 Task: Create a due date automation trigger when advanced on, on the wednesday of the week before a card is due add dates starting in more than 1 working days at 11:00 AM.
Action: Mouse moved to (945, 61)
Screenshot: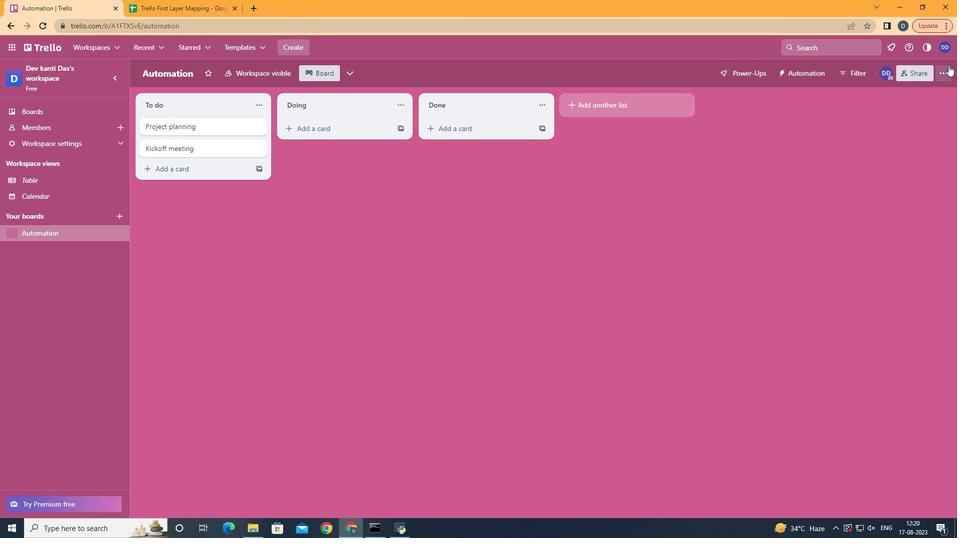 
Action: Mouse pressed left at (945, 61)
Screenshot: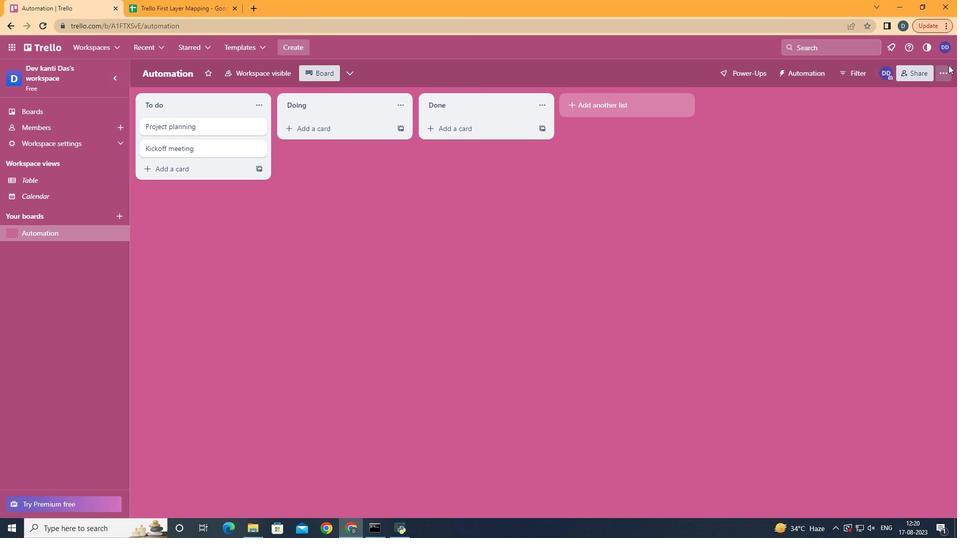 
Action: Mouse moved to (879, 204)
Screenshot: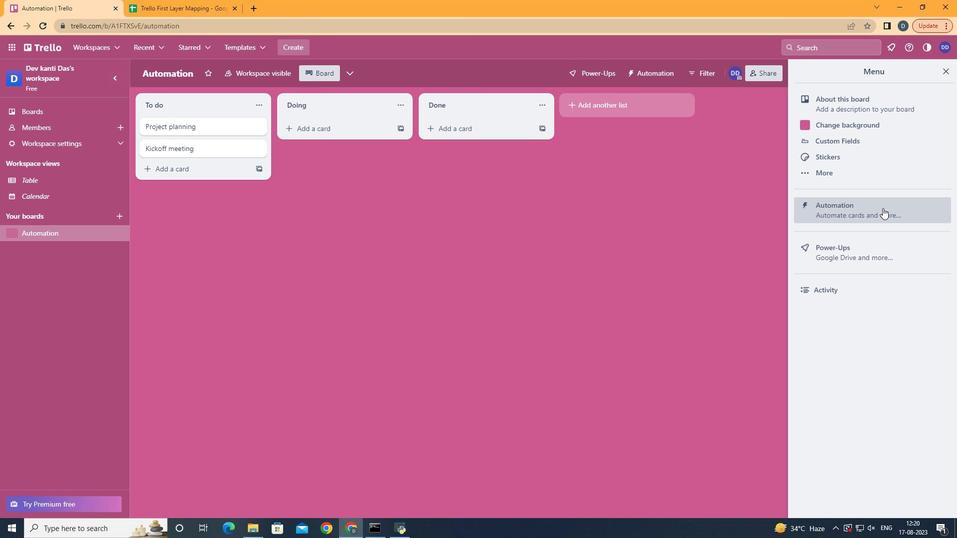
Action: Mouse pressed left at (879, 204)
Screenshot: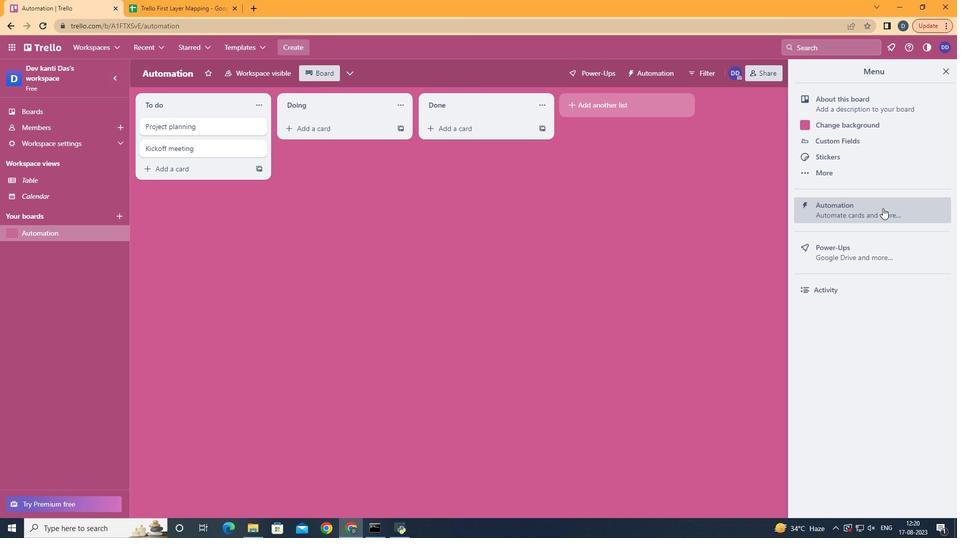 
Action: Mouse moved to (190, 201)
Screenshot: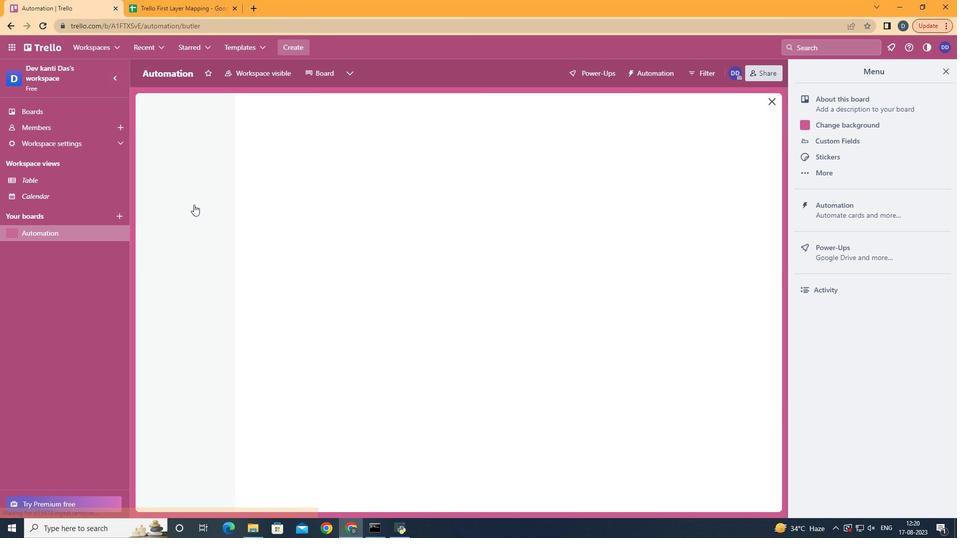 
Action: Mouse pressed left at (190, 201)
Screenshot: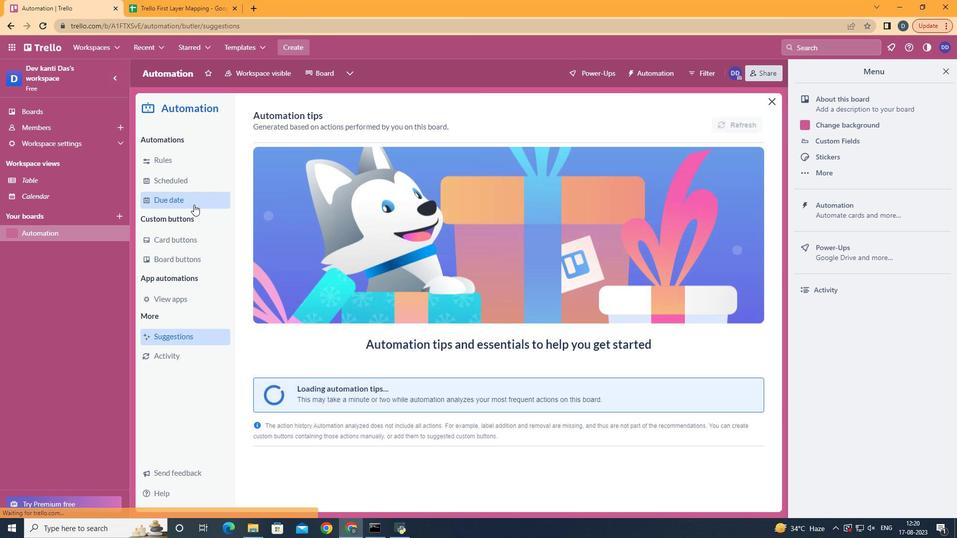 
Action: Mouse moved to (696, 110)
Screenshot: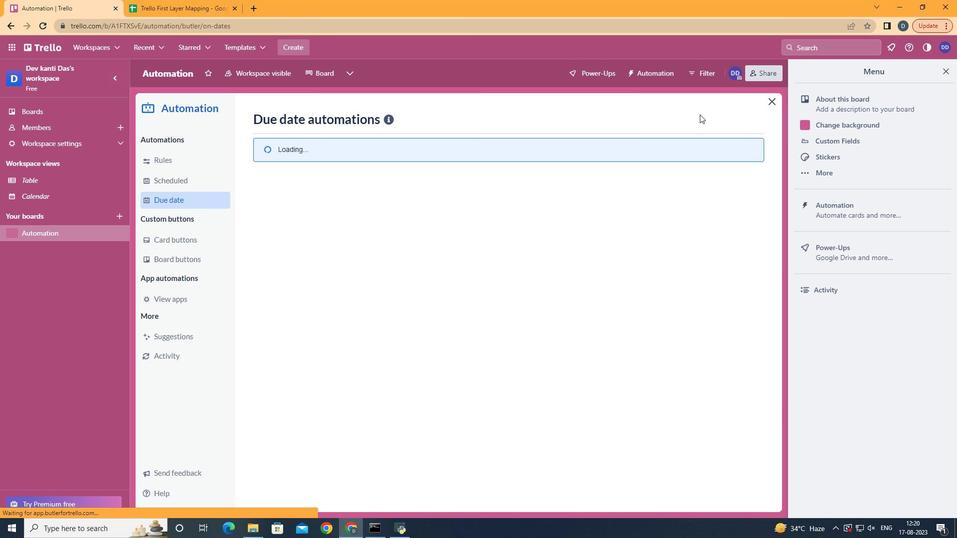 
Action: Mouse pressed left at (696, 110)
Screenshot: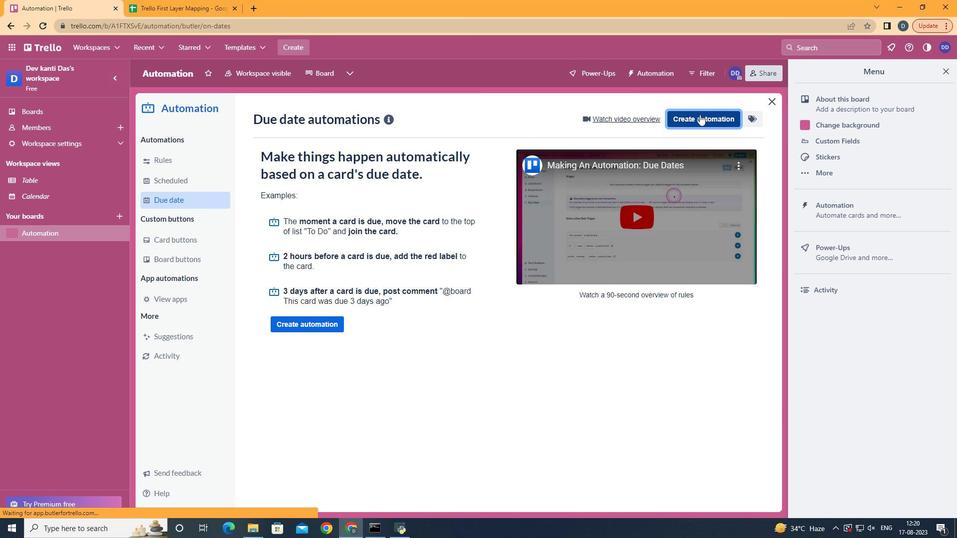 
Action: Mouse moved to (554, 207)
Screenshot: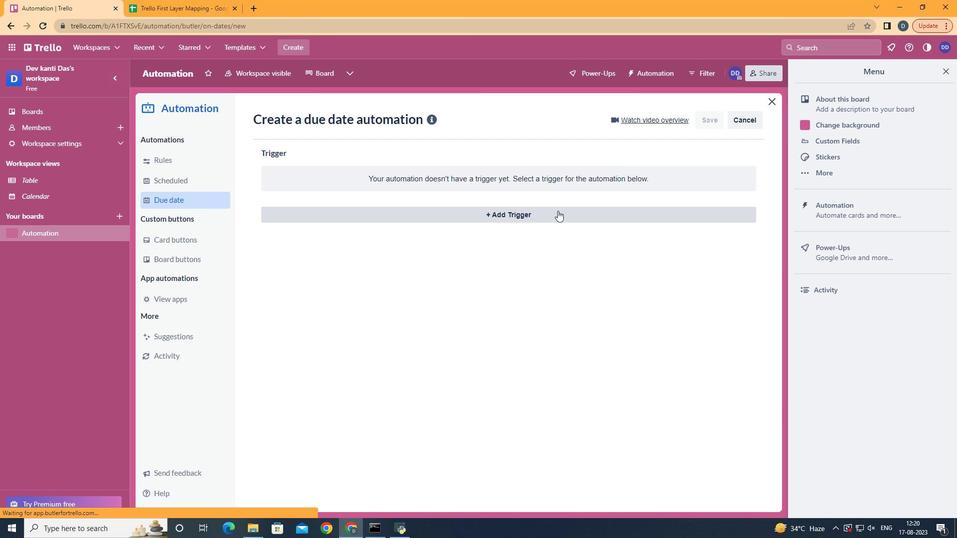 
Action: Mouse pressed left at (554, 207)
Screenshot: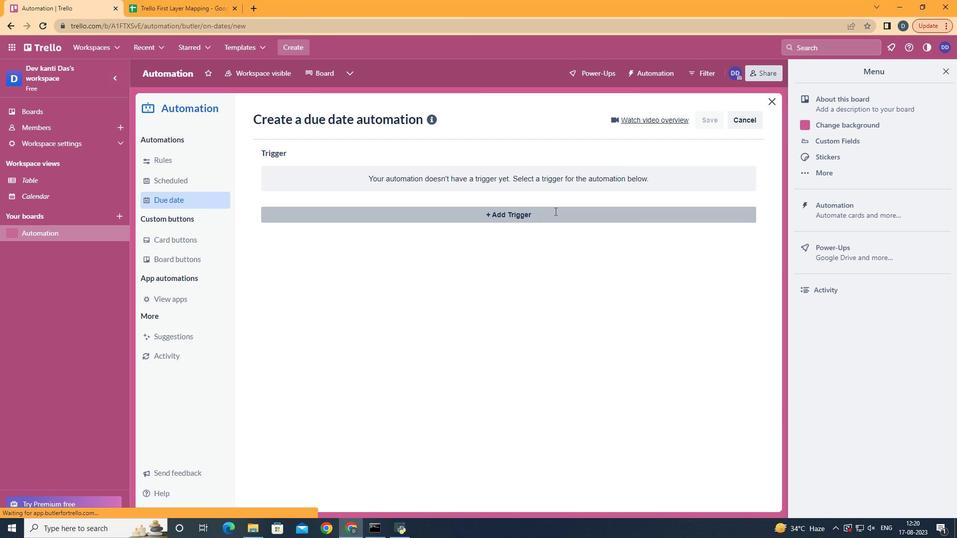 
Action: Mouse moved to (328, 296)
Screenshot: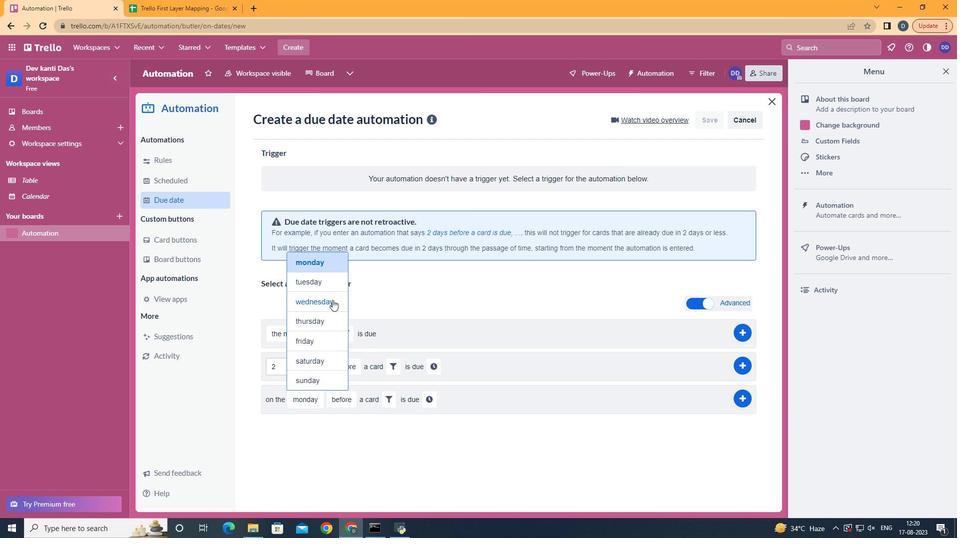 
Action: Mouse pressed left at (328, 296)
Screenshot: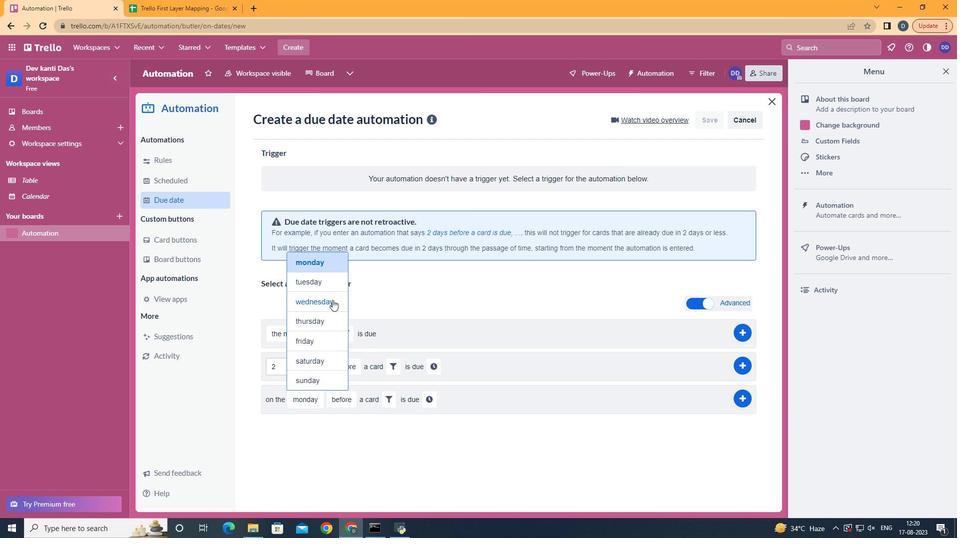 
Action: Mouse moved to (375, 476)
Screenshot: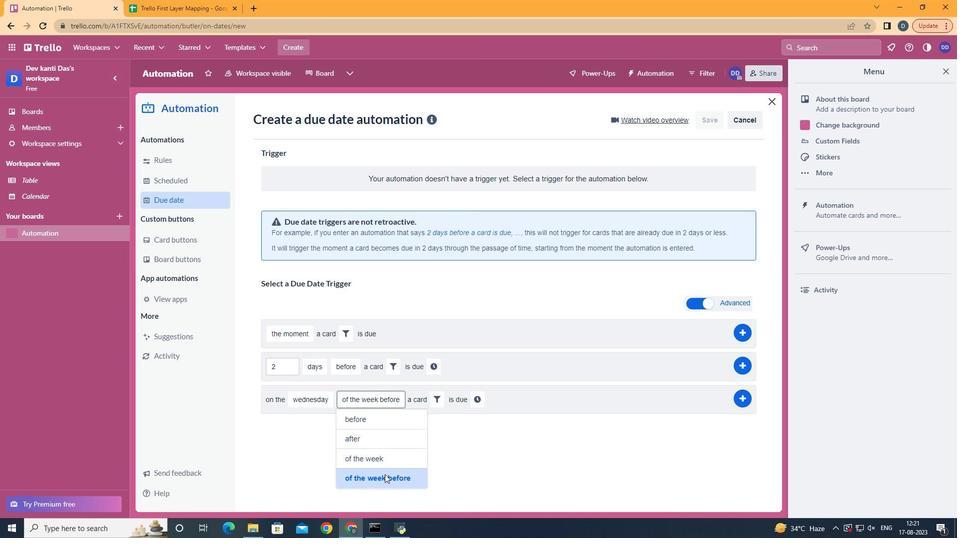 
Action: Mouse pressed left at (375, 476)
Screenshot: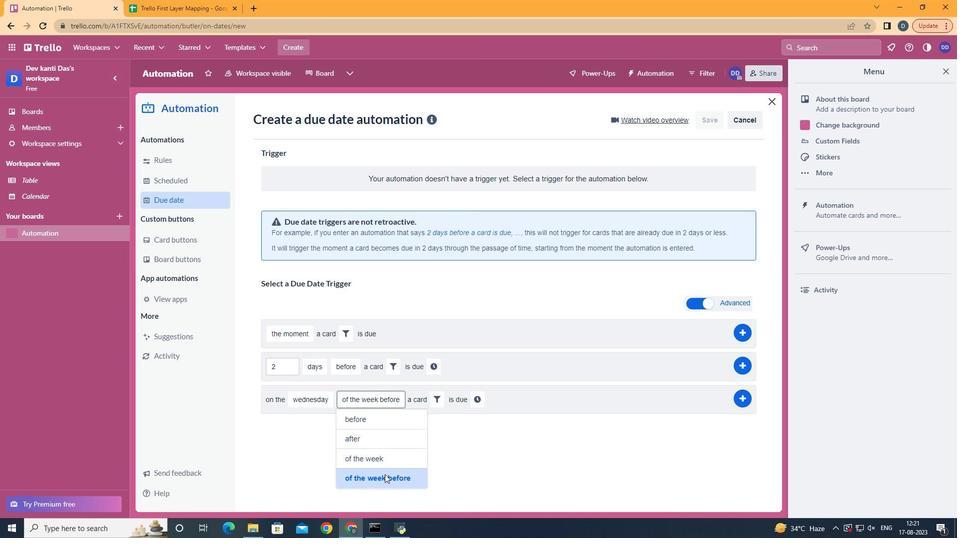 
Action: Mouse moved to (436, 397)
Screenshot: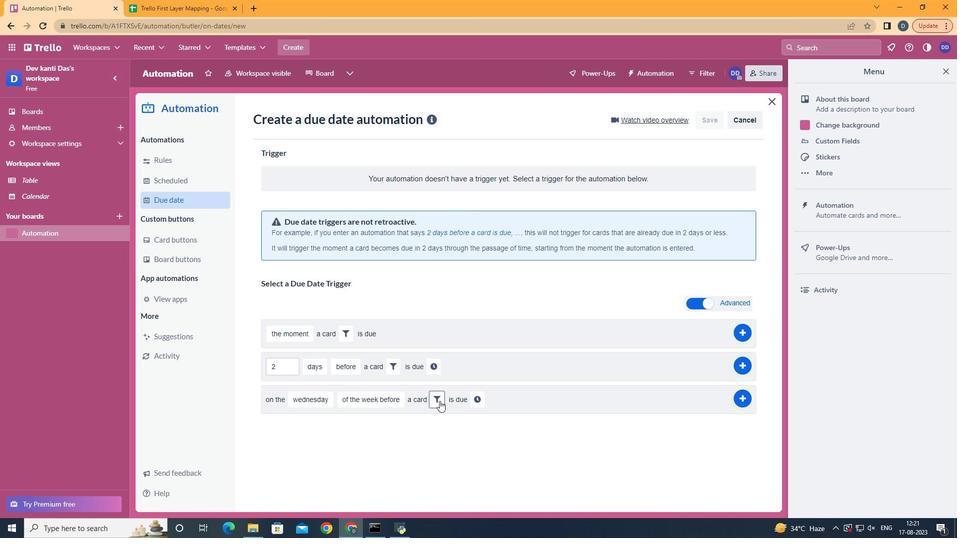 
Action: Mouse pressed left at (436, 397)
Screenshot: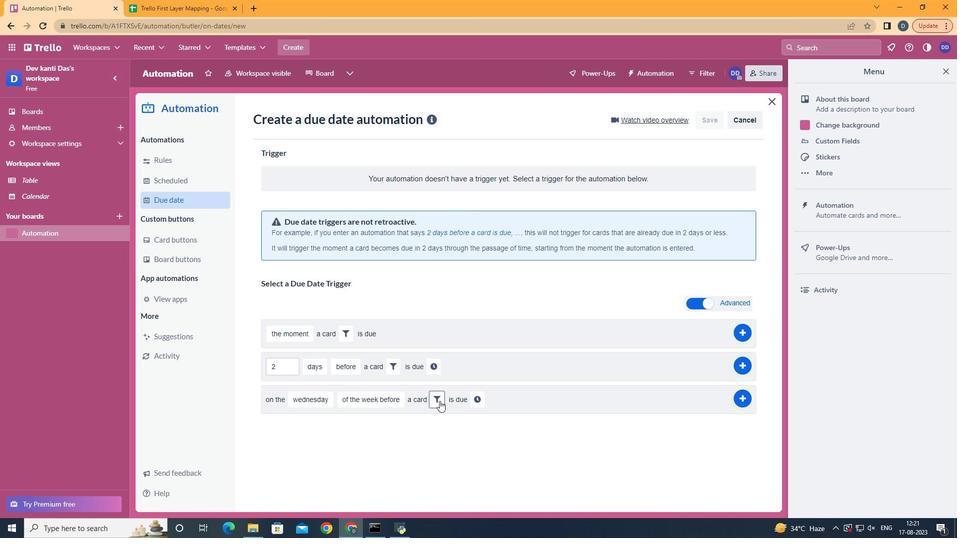 
Action: Mouse moved to (493, 429)
Screenshot: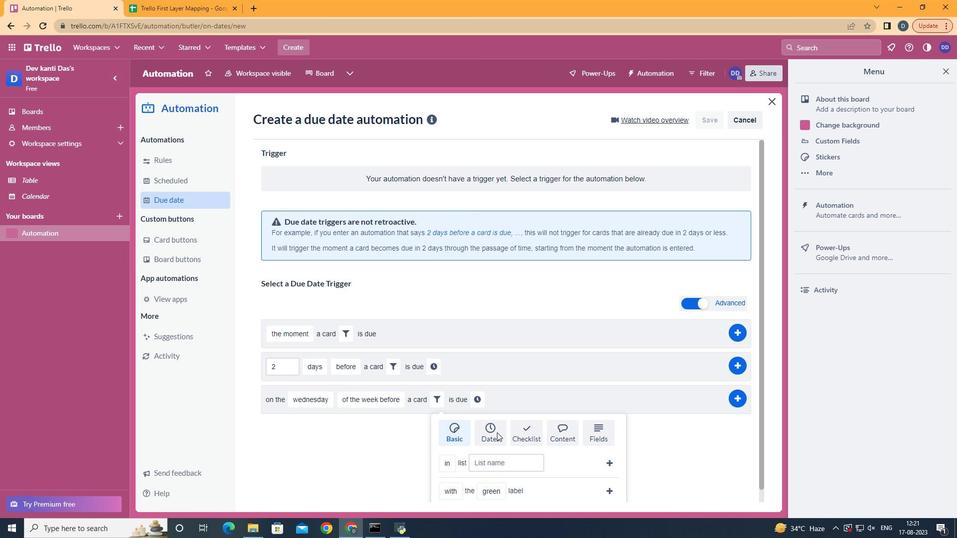 
Action: Mouse pressed left at (493, 429)
Screenshot: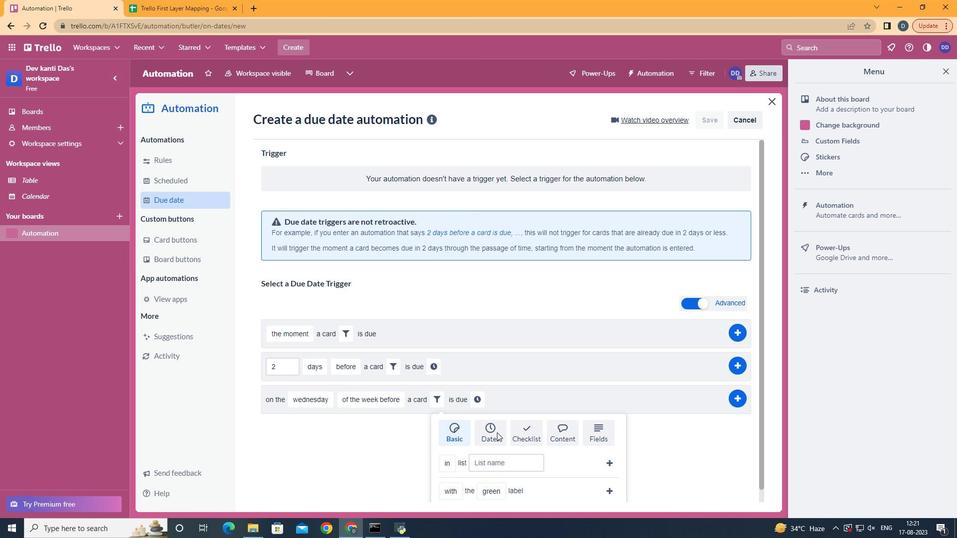
Action: Mouse moved to (493, 428)
Screenshot: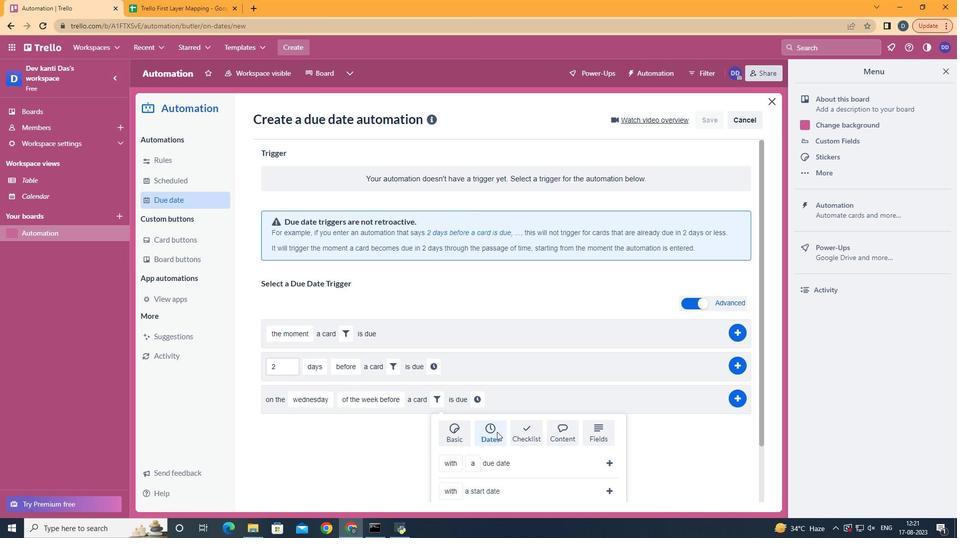 
Action: Mouse scrolled (493, 428) with delta (0, 0)
Screenshot: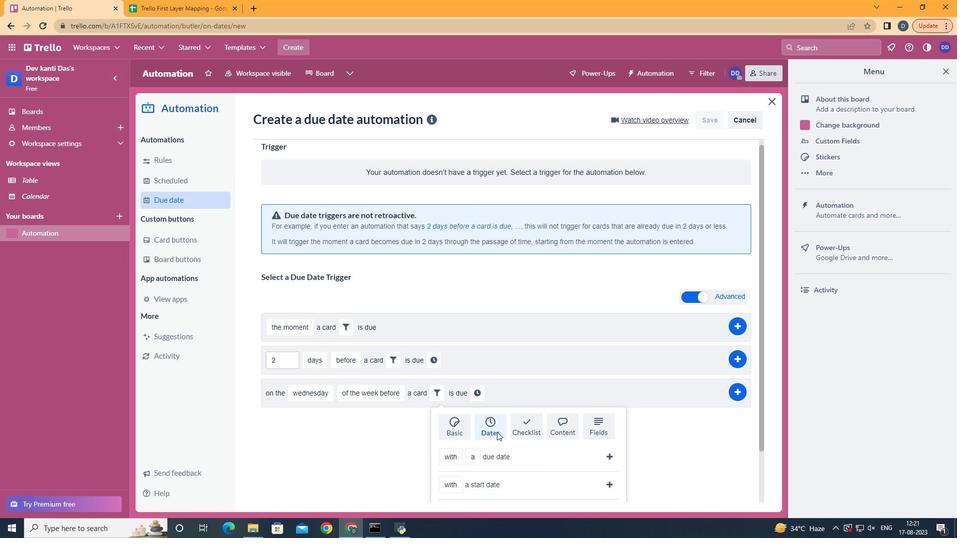 
Action: Mouse scrolled (493, 428) with delta (0, 0)
Screenshot: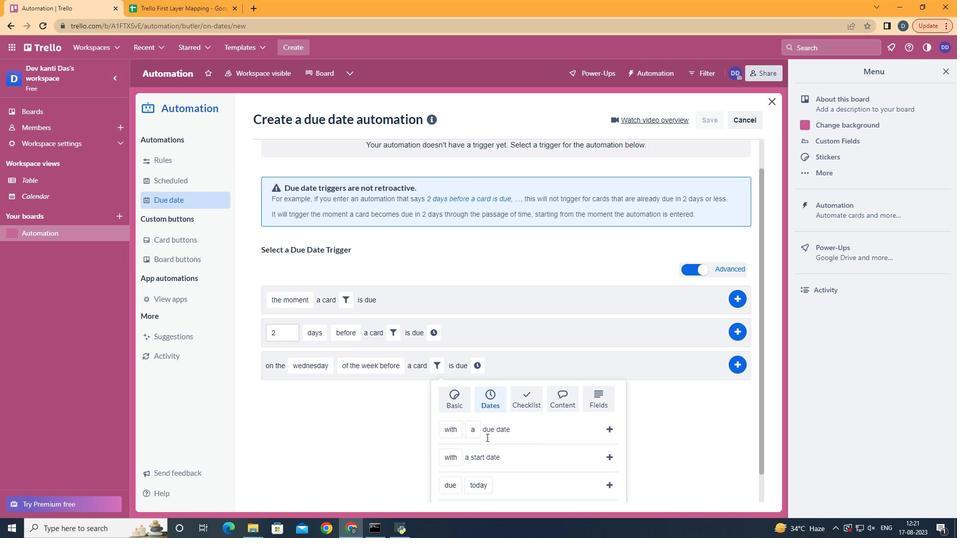 
Action: Mouse scrolled (493, 428) with delta (0, 0)
Screenshot: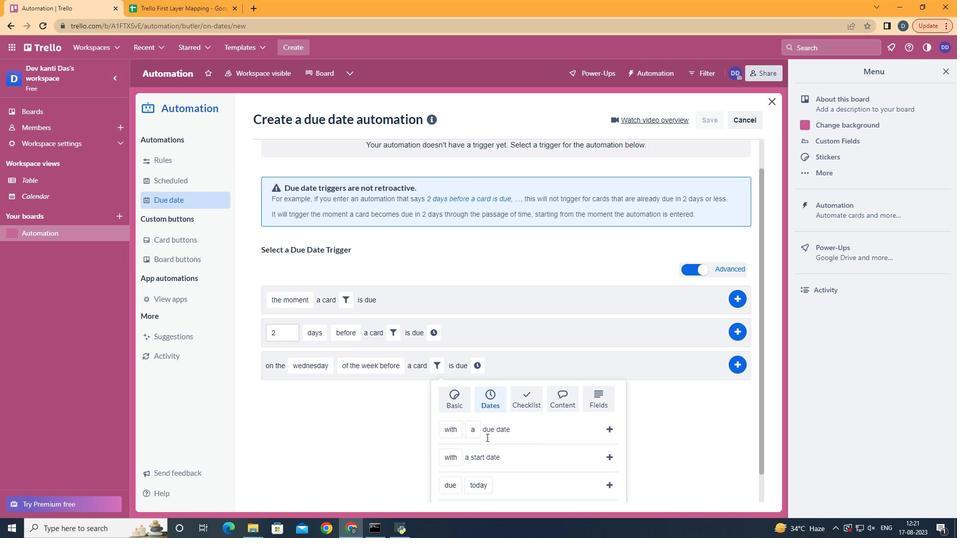 
Action: Mouse scrolled (493, 428) with delta (0, 0)
Screenshot: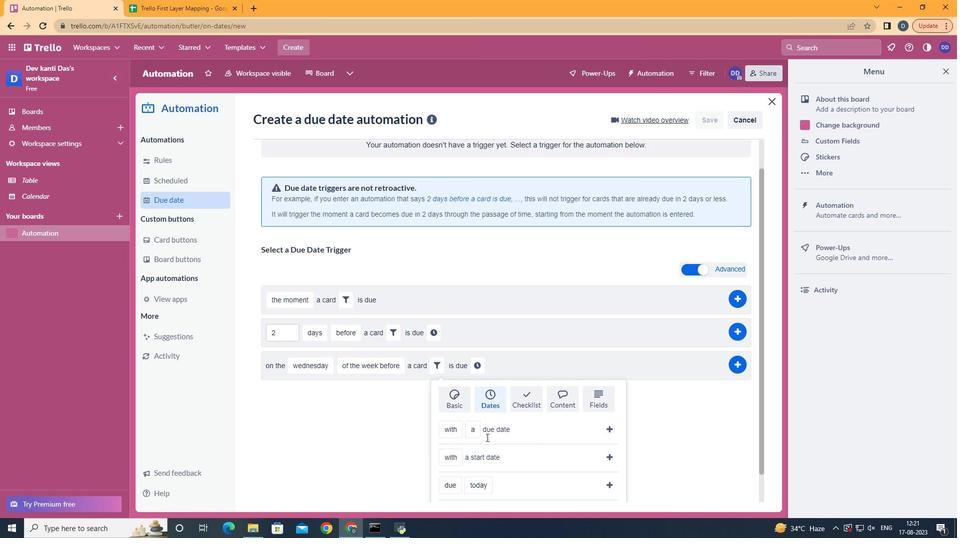 
Action: Mouse moved to (453, 461)
Screenshot: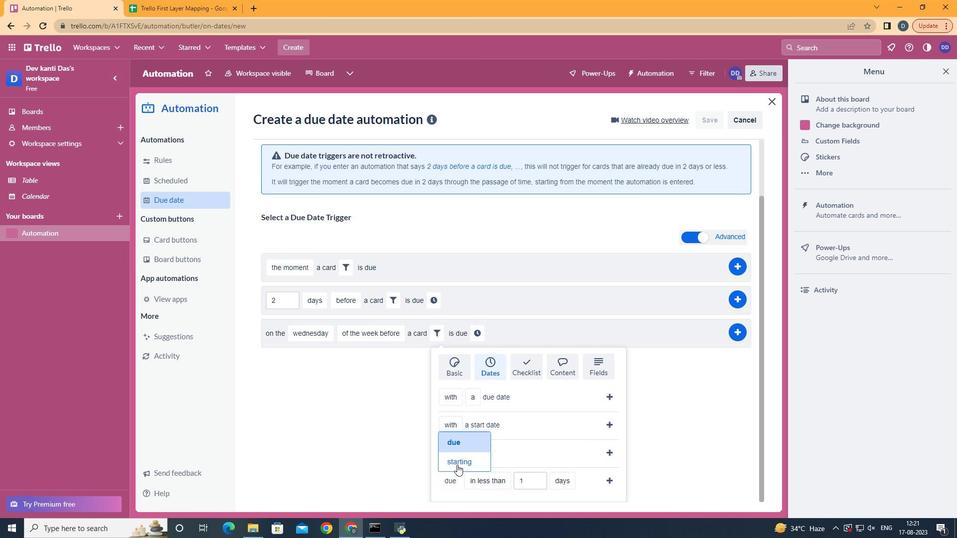 
Action: Mouse pressed left at (453, 461)
Screenshot: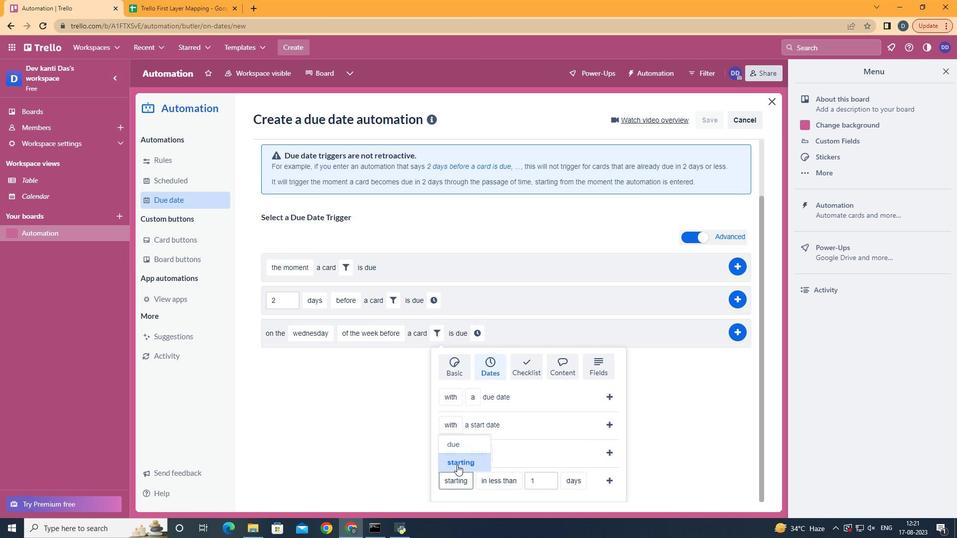 
Action: Mouse moved to (503, 416)
Screenshot: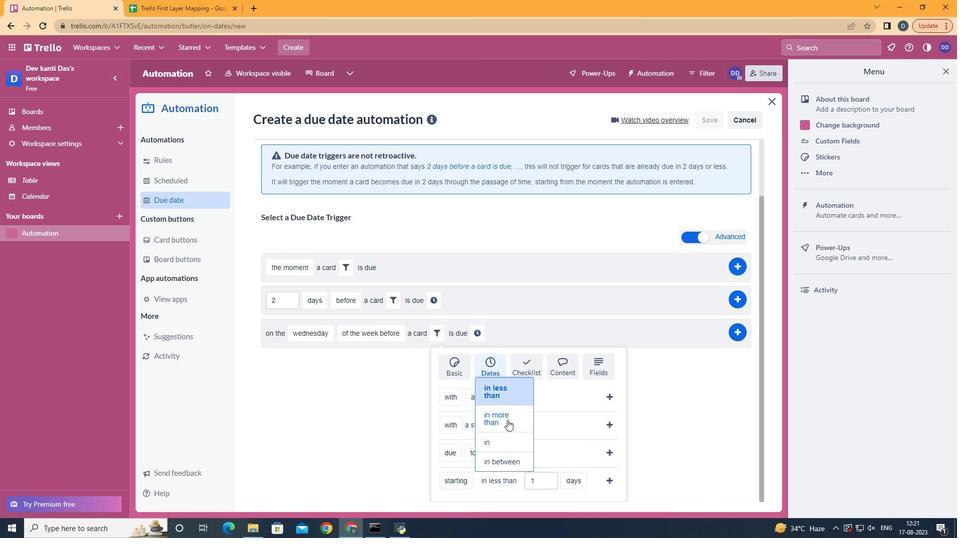 
Action: Mouse pressed left at (503, 416)
Screenshot: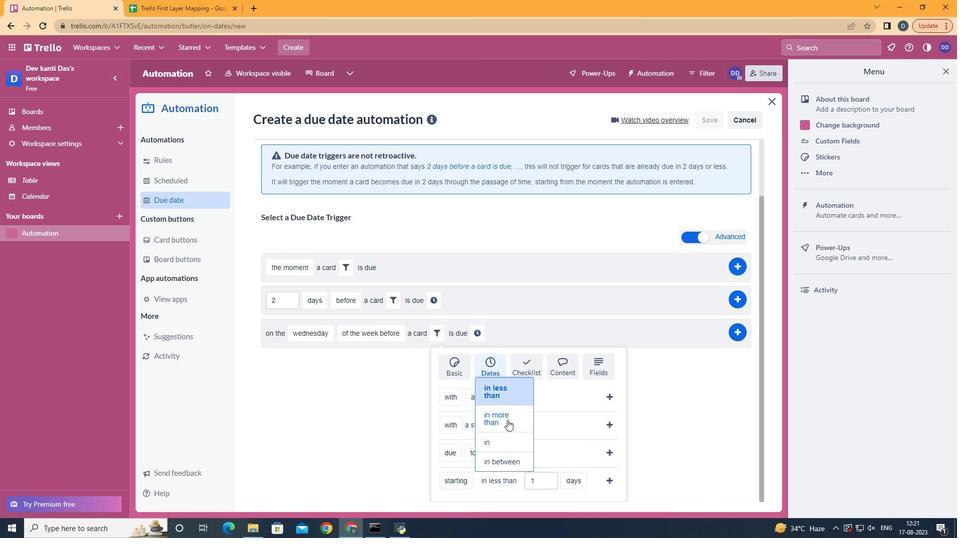 
Action: Mouse moved to (582, 458)
Screenshot: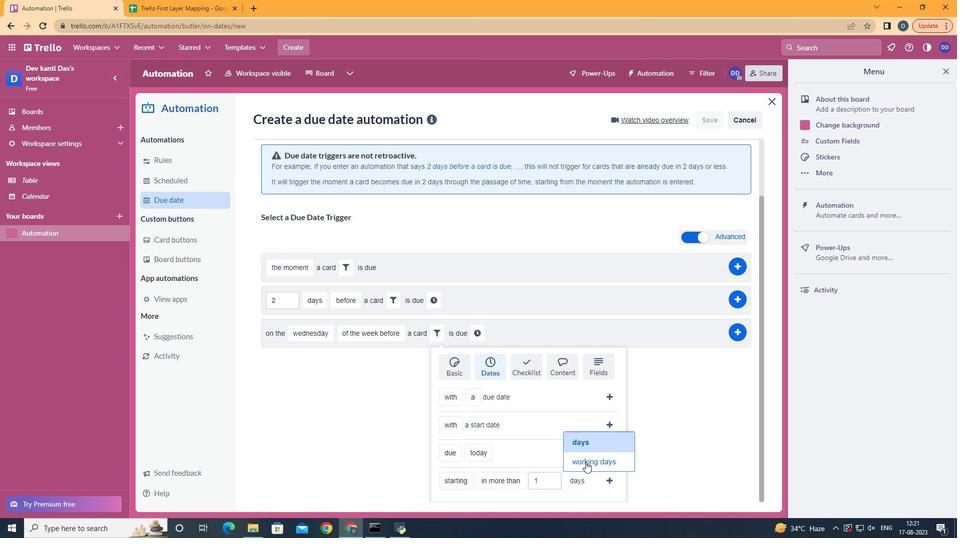 
Action: Mouse pressed left at (582, 458)
Screenshot: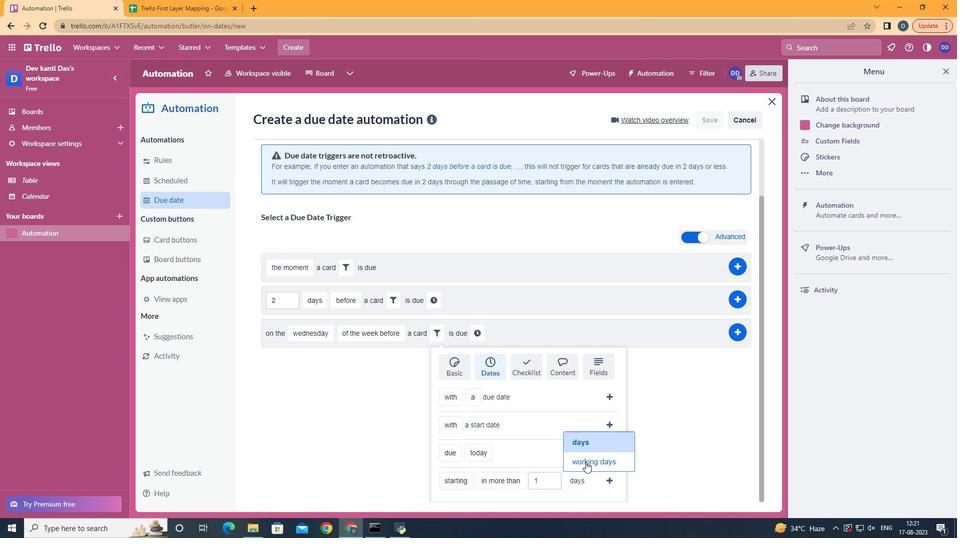
Action: Mouse moved to (626, 477)
Screenshot: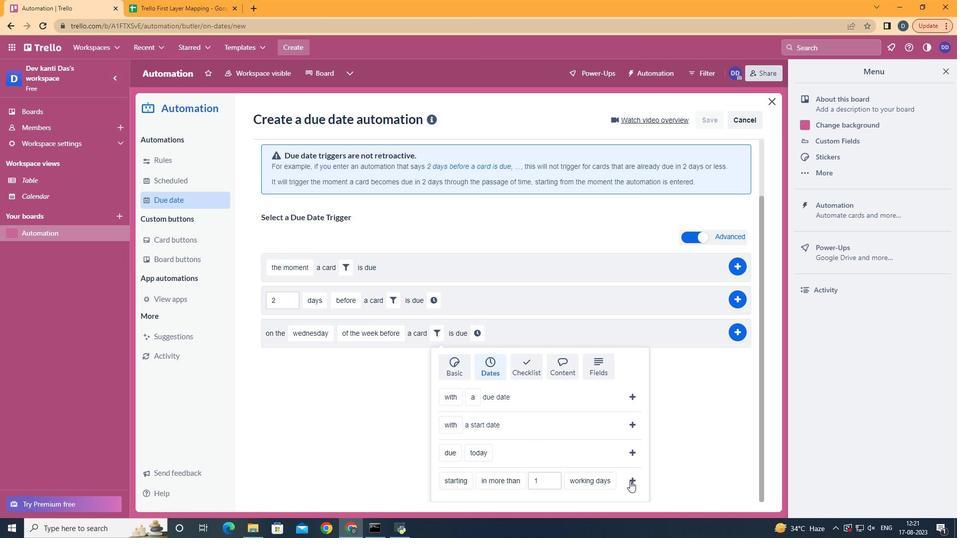 
Action: Mouse pressed left at (626, 477)
Screenshot: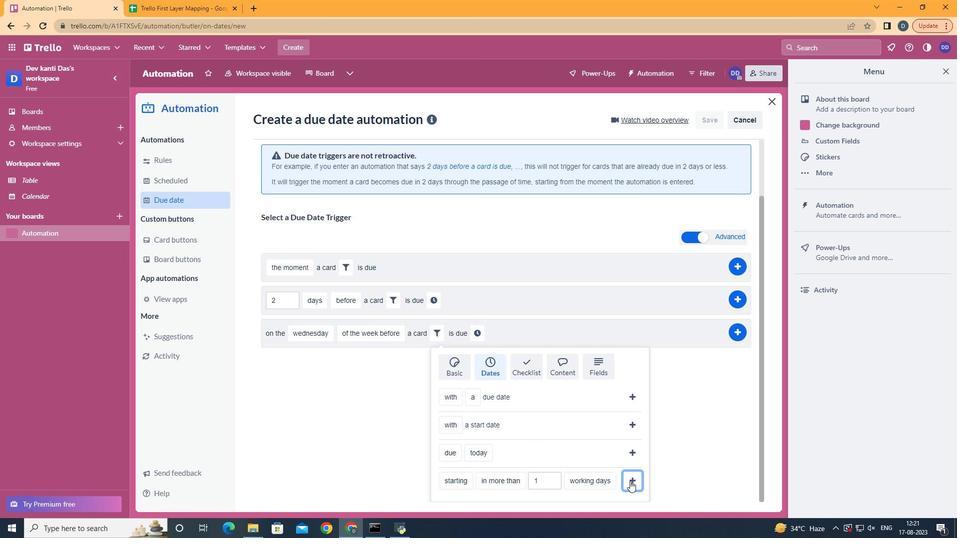 
Action: Mouse moved to (610, 402)
Screenshot: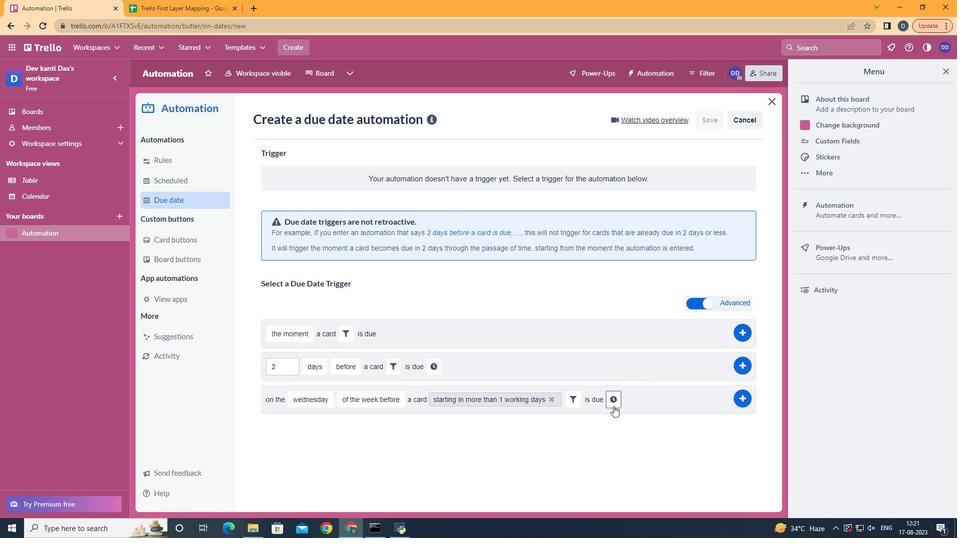
Action: Mouse pressed left at (610, 402)
Screenshot: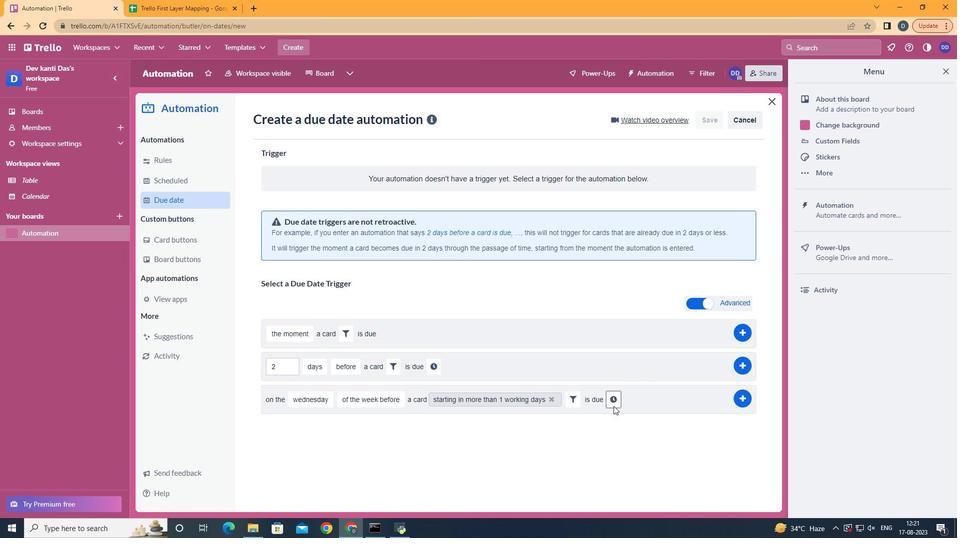 
Action: Mouse moved to (296, 426)
Screenshot: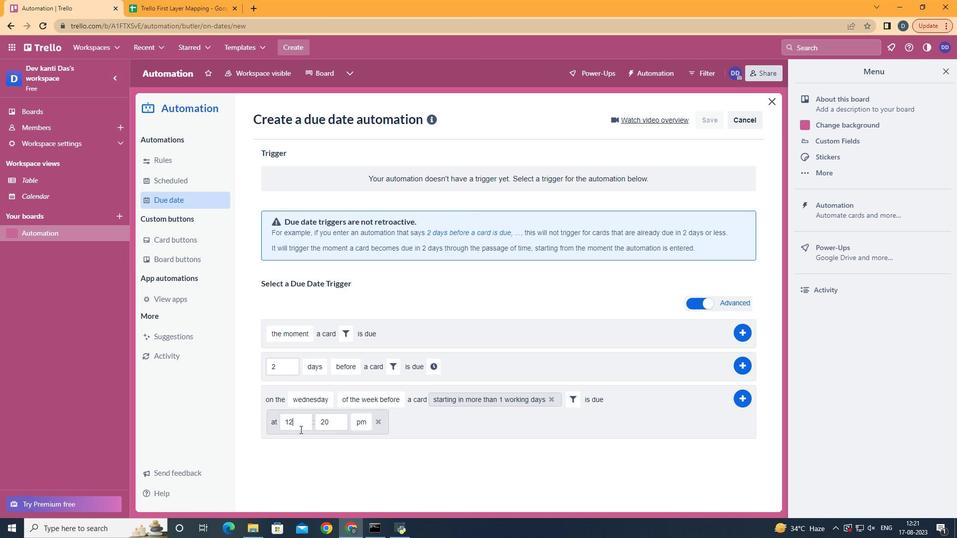 
Action: Mouse pressed left at (296, 426)
Screenshot: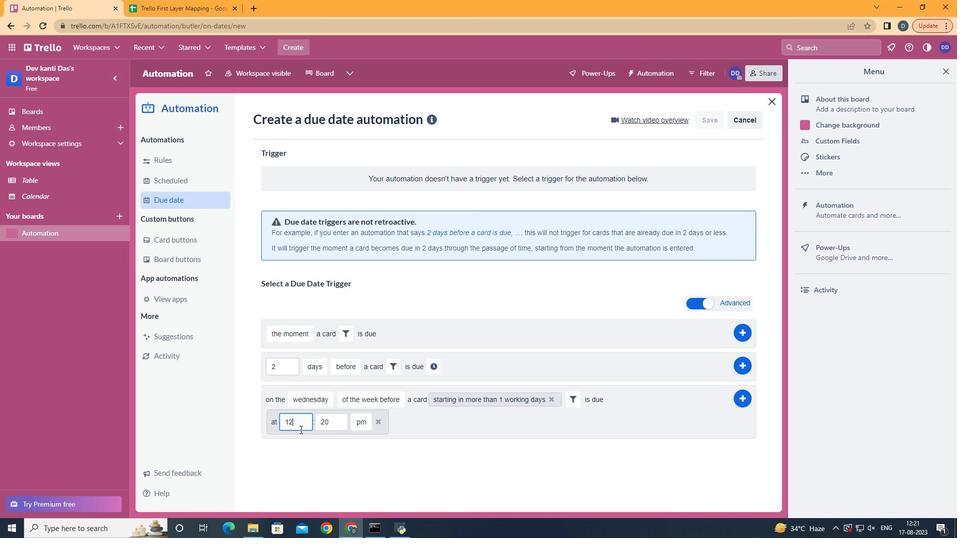 
Action: Key pressed <Key.backspace>1
Screenshot: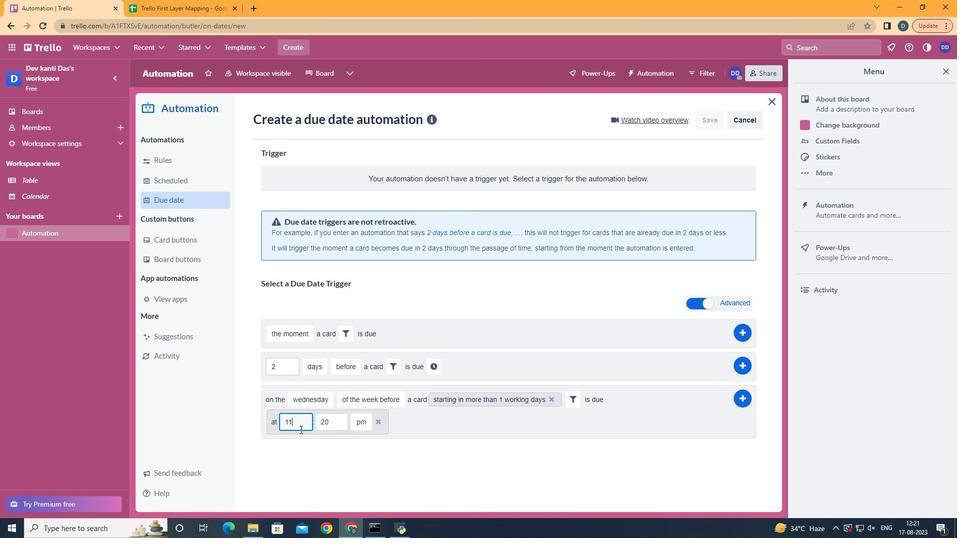 
Action: Mouse moved to (331, 416)
Screenshot: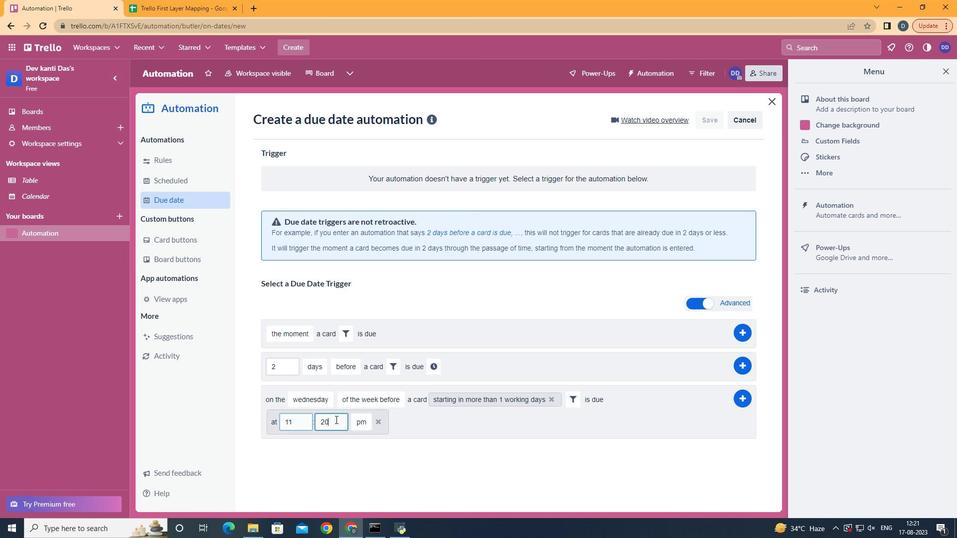 
Action: Mouse pressed left at (331, 416)
Screenshot: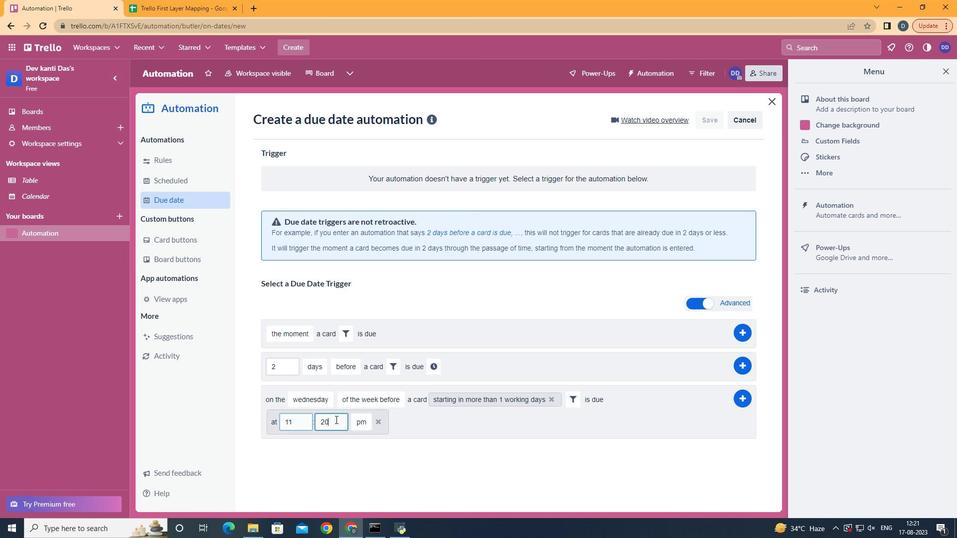 
Action: Key pressed <Key.backspace><Key.backspace>00
Screenshot: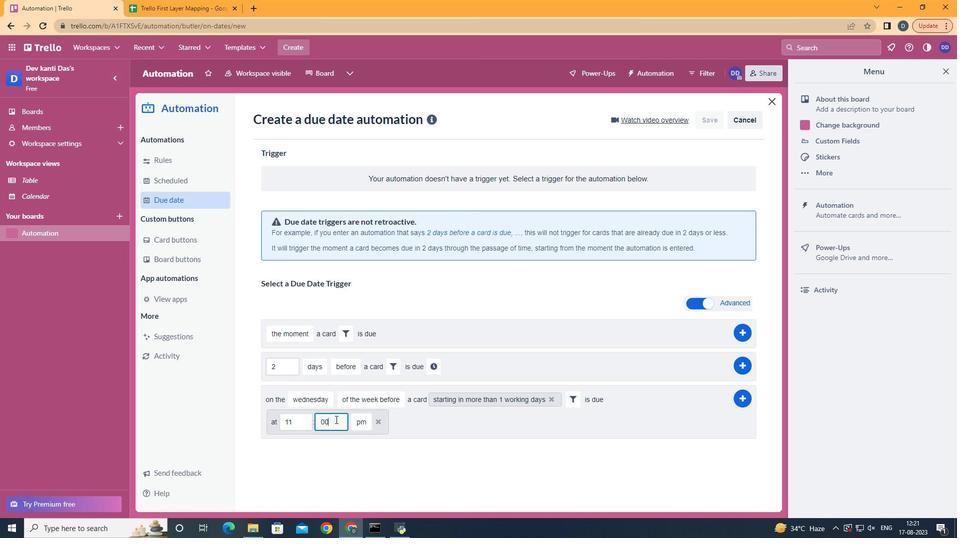 
Action: Mouse moved to (362, 439)
Screenshot: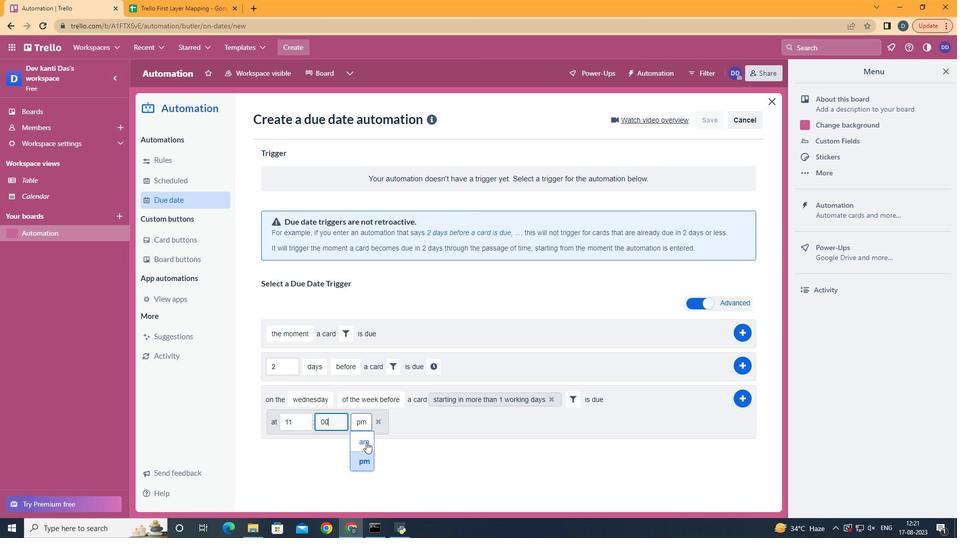 
Action: Mouse pressed left at (362, 439)
Screenshot: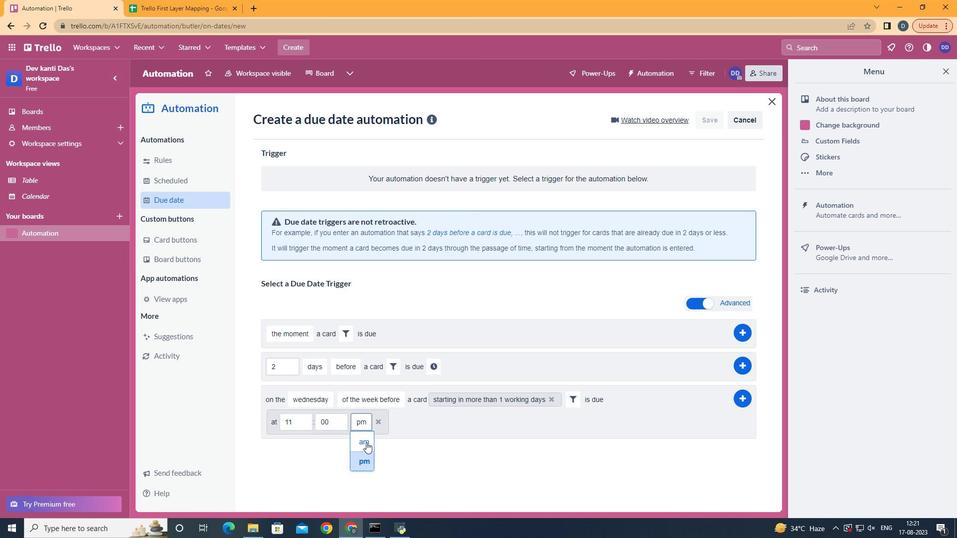 
Action: Mouse moved to (740, 387)
Screenshot: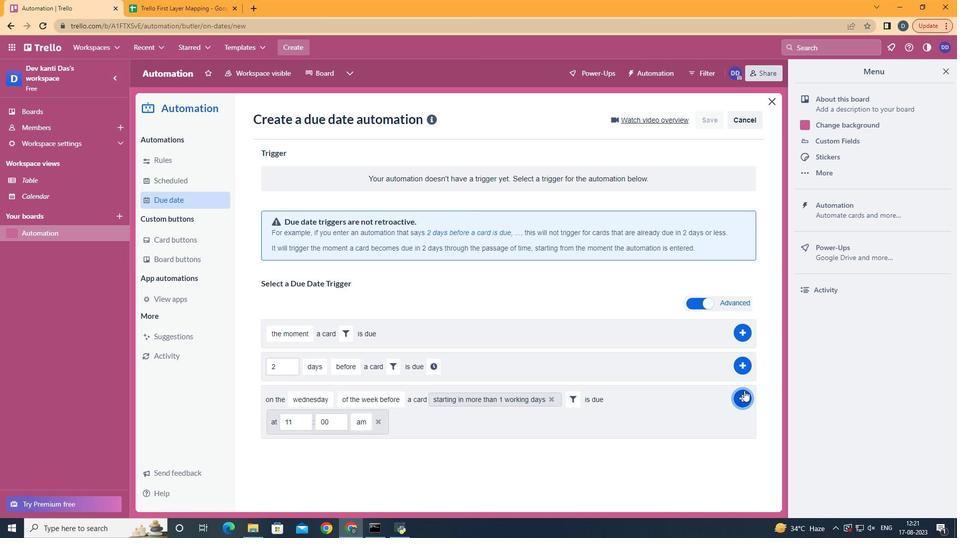 
Action: Mouse pressed left at (740, 387)
Screenshot: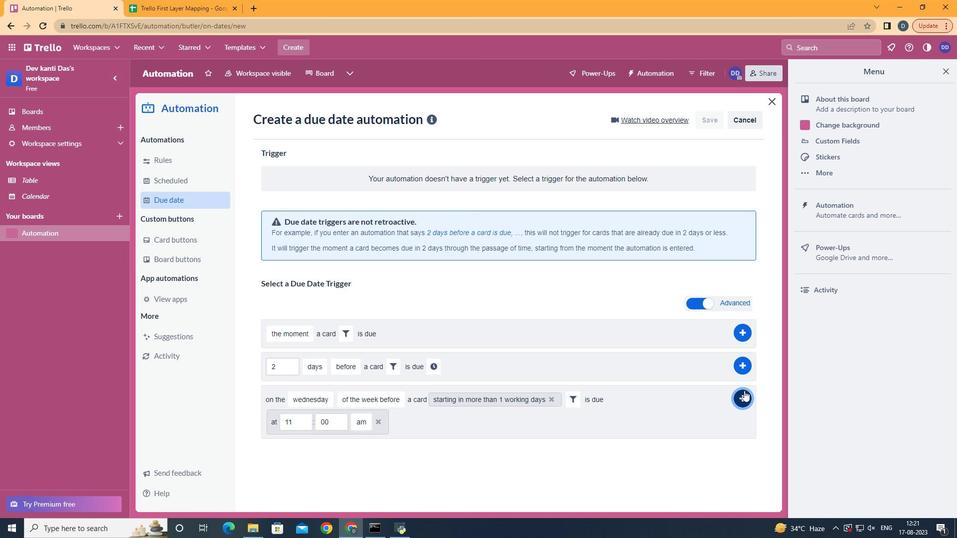 
